 Task: Create a sub task Release to Production / Go Live for the task  Develop a new online tool for online product reviews in the project AutoFlow , assign it to team member softage.4@softage.net and update the status of the sub task to  Completed , set the priority of the sub task to High
Action: Mouse moved to (545, 254)
Screenshot: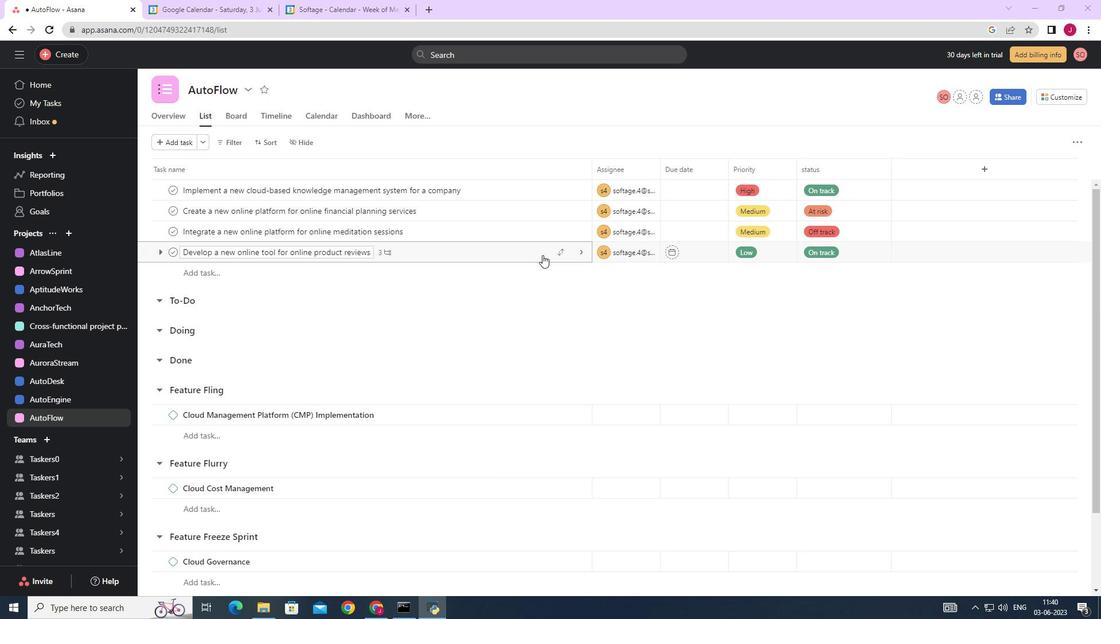 
Action: Mouse pressed left at (545, 254)
Screenshot: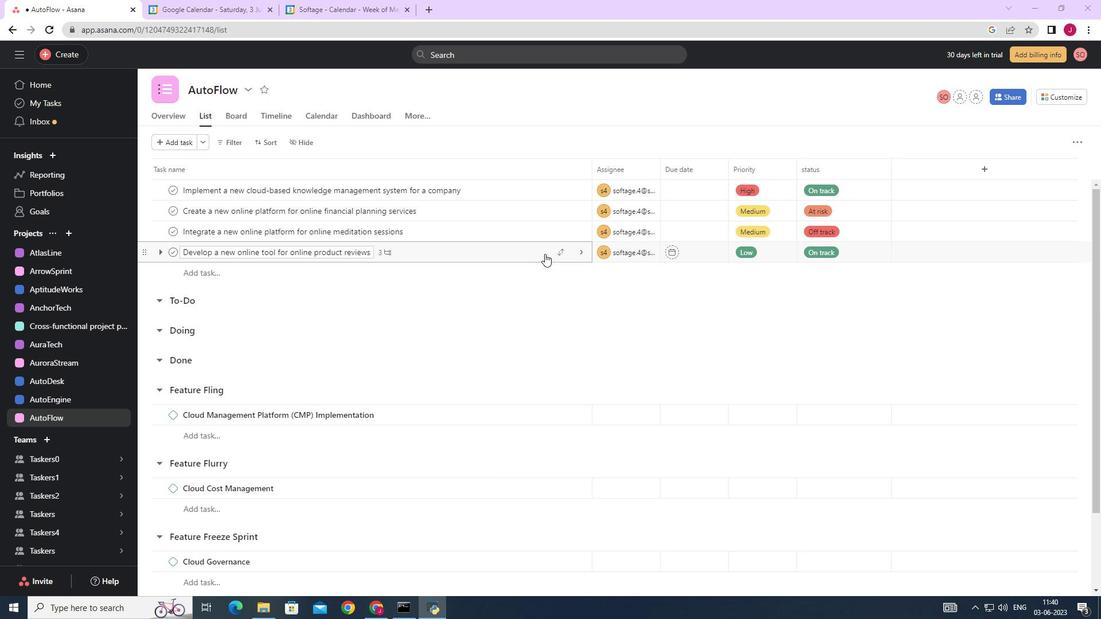 
Action: Mouse moved to (1010, 447)
Screenshot: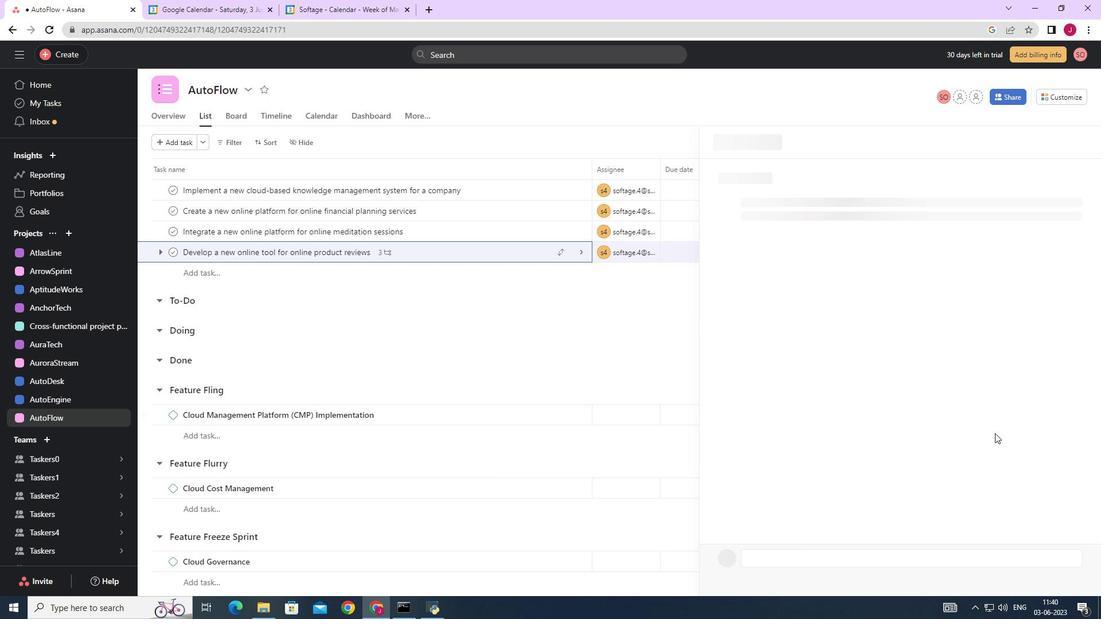 
Action: Mouse scrolled (1010, 446) with delta (0, 0)
Screenshot: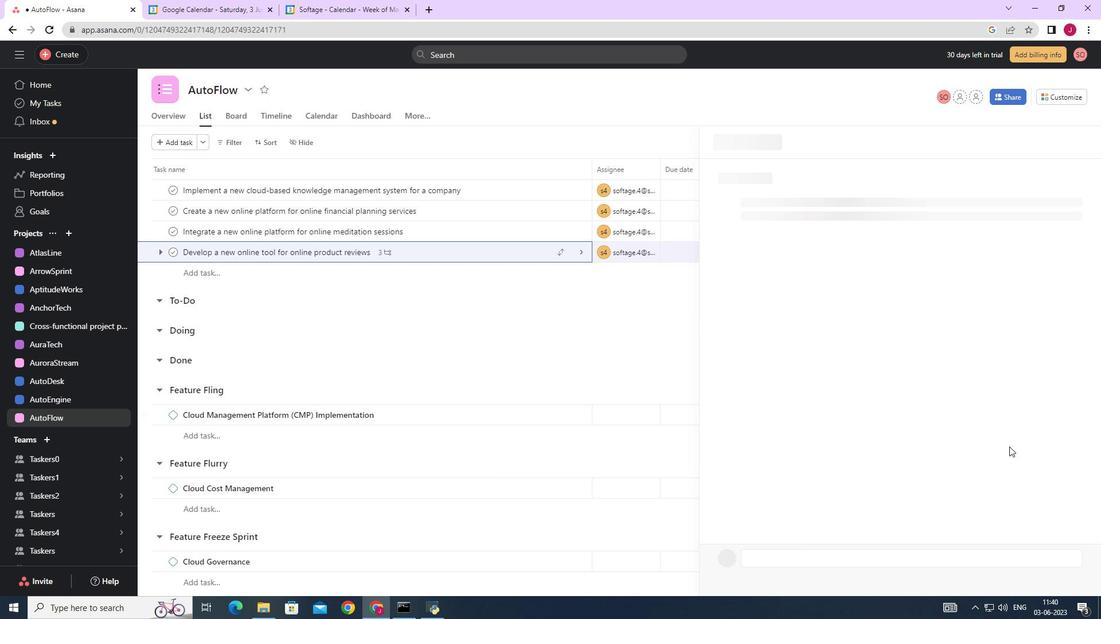 
Action: Mouse scrolled (1010, 446) with delta (0, 0)
Screenshot: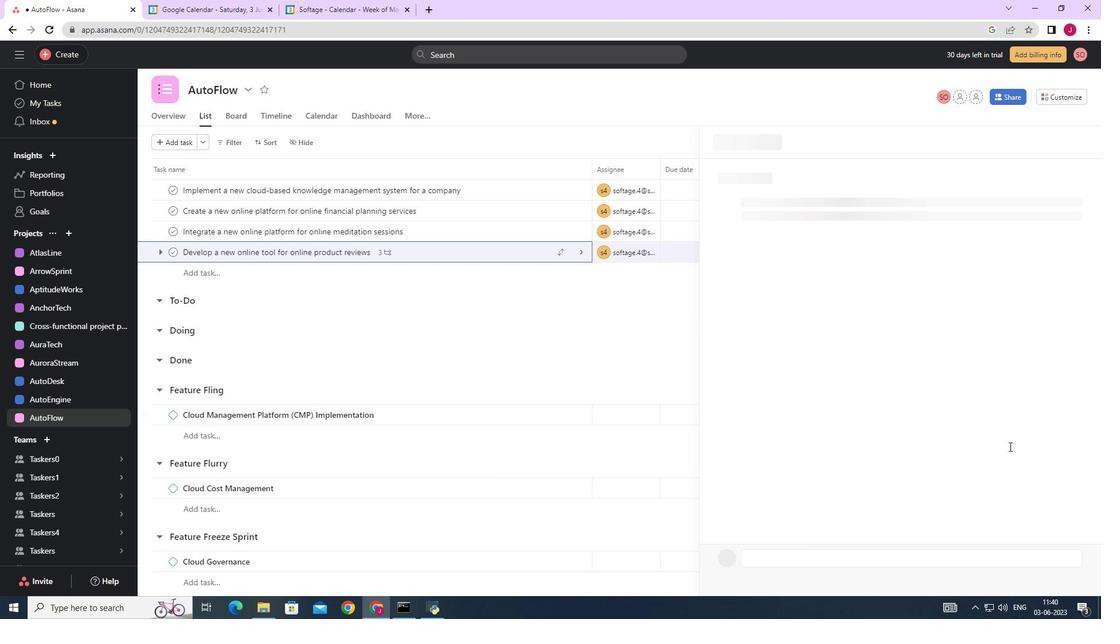 
Action: Mouse scrolled (1010, 446) with delta (0, 0)
Screenshot: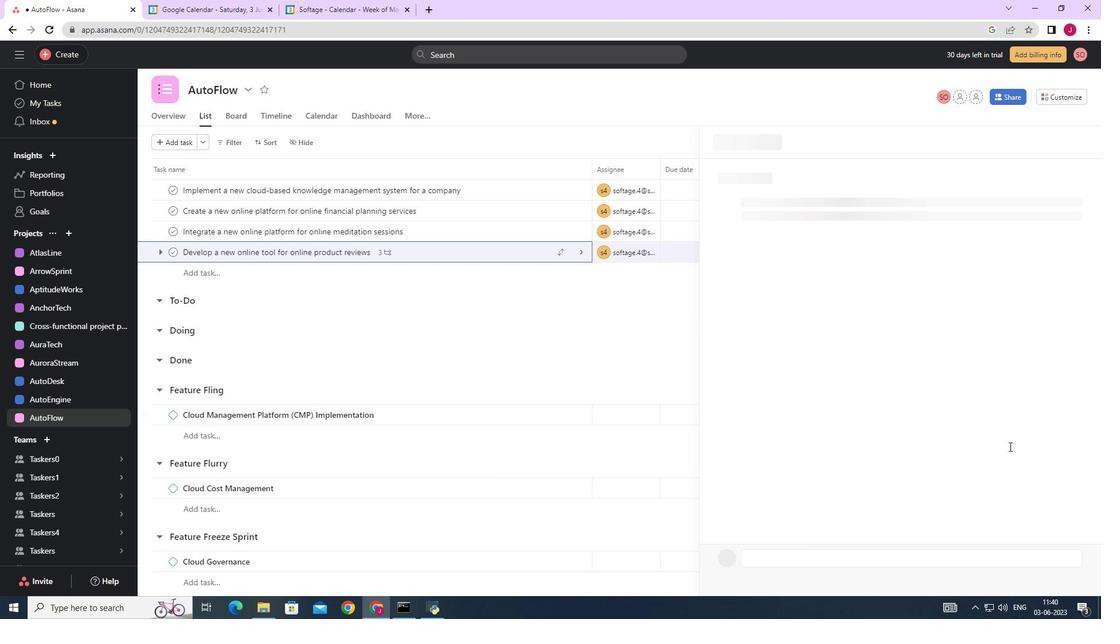 
Action: Mouse scrolled (1010, 446) with delta (0, 0)
Screenshot: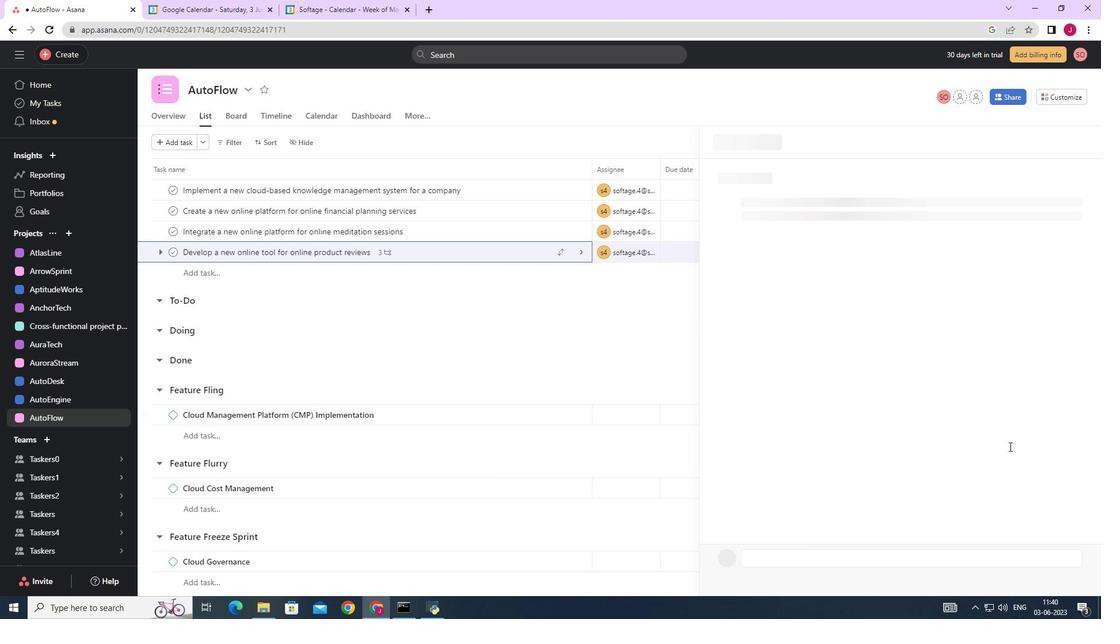 
Action: Mouse scrolled (1010, 446) with delta (0, 0)
Screenshot: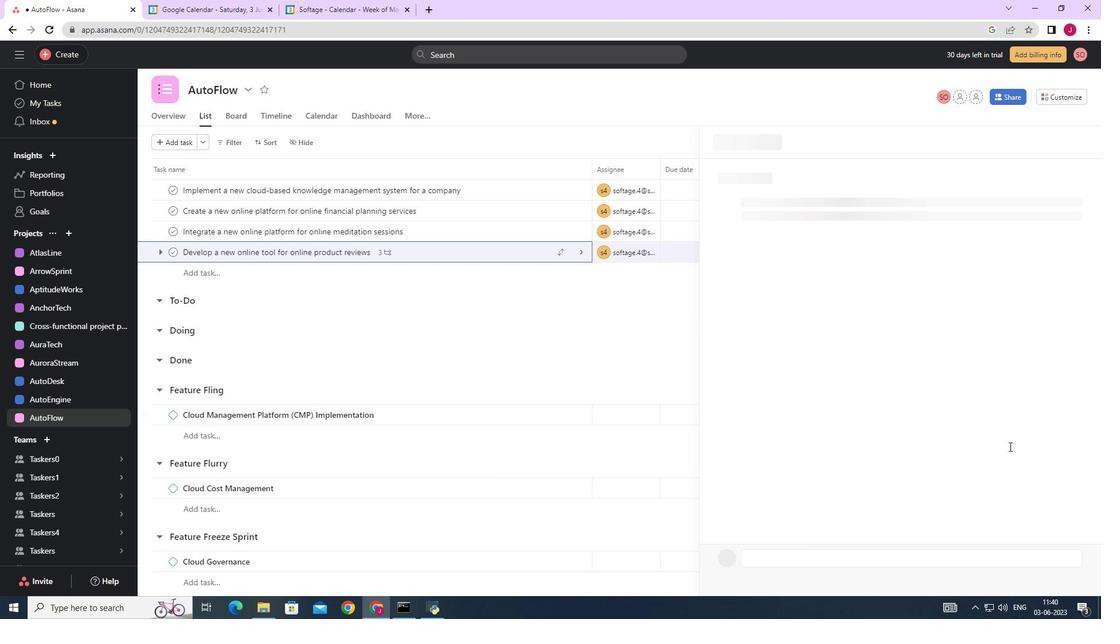 
Action: Mouse scrolled (1010, 446) with delta (0, 0)
Screenshot: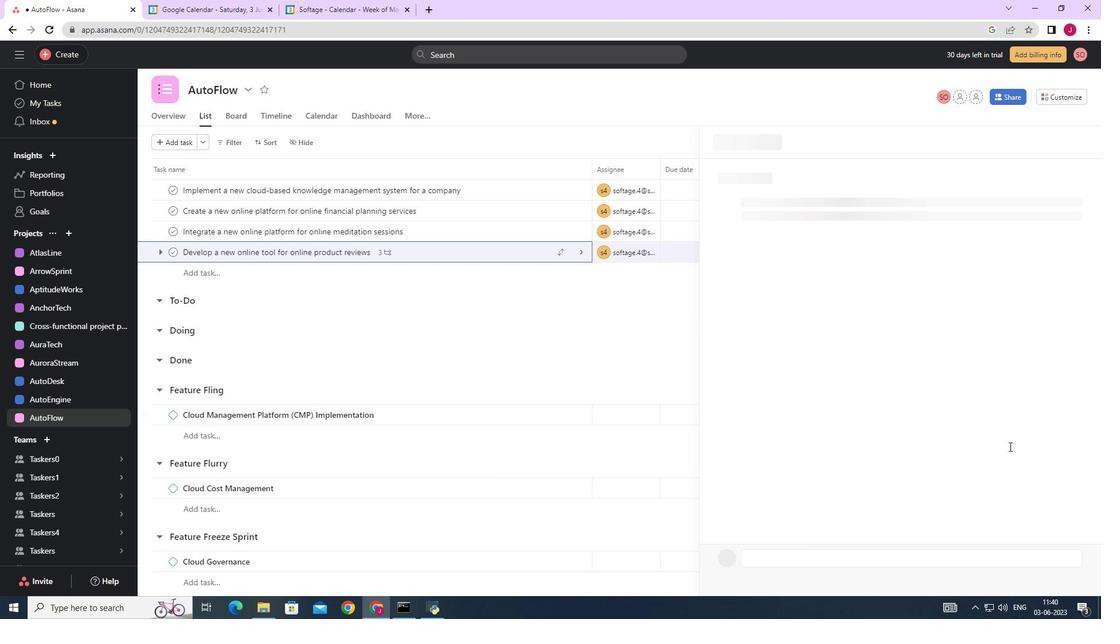 
Action: Mouse moved to (755, 416)
Screenshot: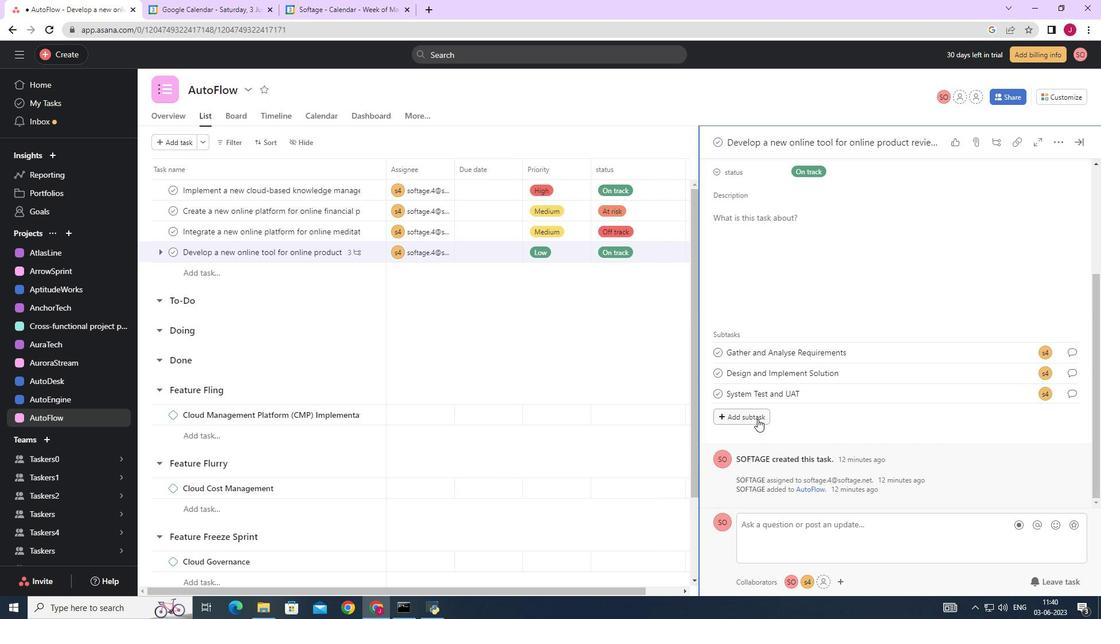 
Action: Mouse pressed left at (755, 416)
Screenshot: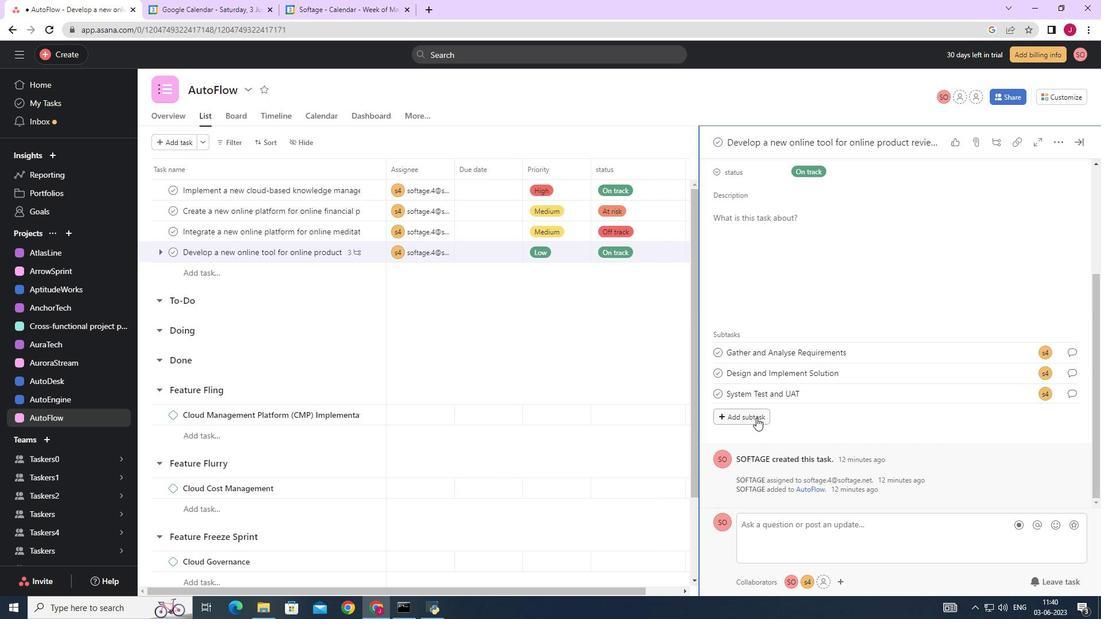 
Action: Key pressed <Key.caps_lock><Key.caps_lock>r<Key.caps_lock>ELEASE<Key.space>TO<Key.space><Key.caps_lock>p<Key.caps_lock>RODUCTION<Key.space>/<Key.space><Key.caps_lock>g<Key.caps_lock>O<Key.space><Key.caps_lock>l<Key.caps_lock>IVE
Screenshot: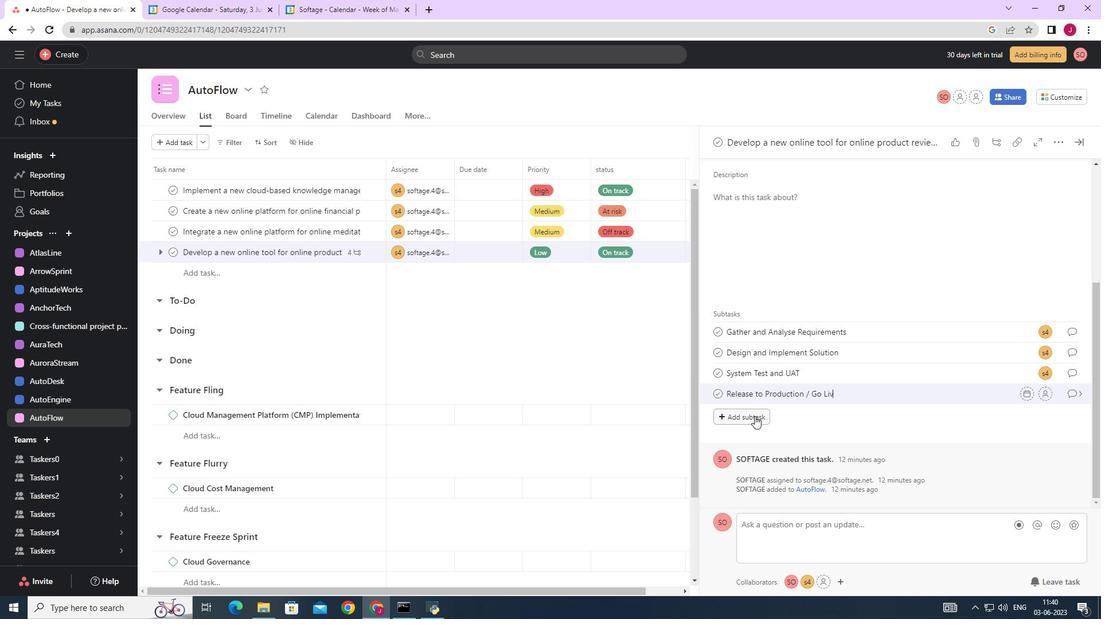 
Action: Mouse moved to (1043, 393)
Screenshot: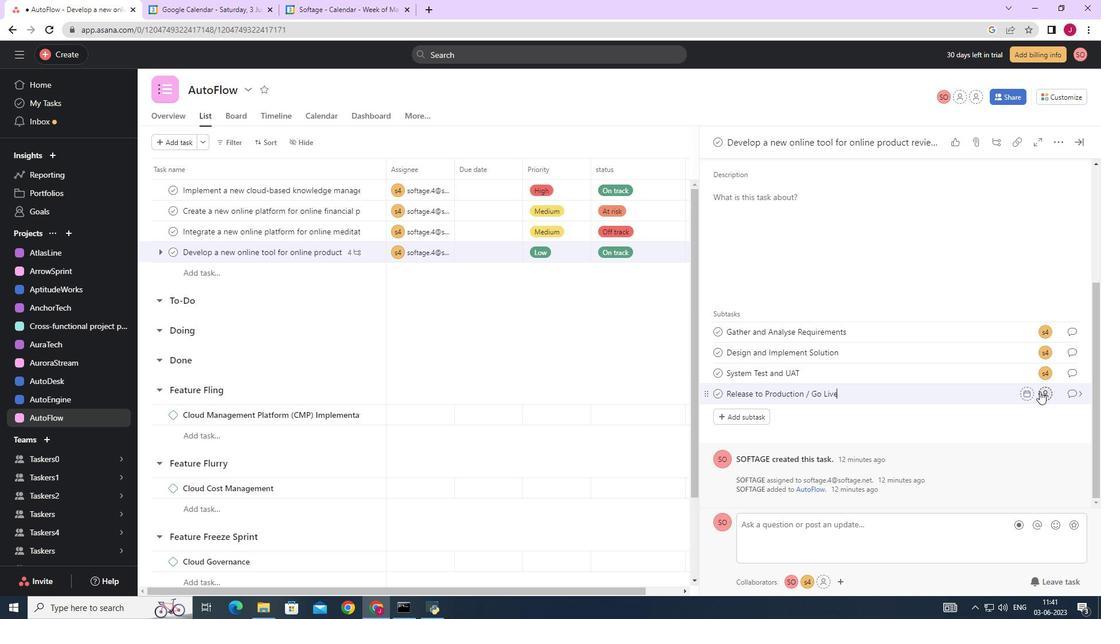
Action: Mouse pressed left at (1043, 393)
Screenshot: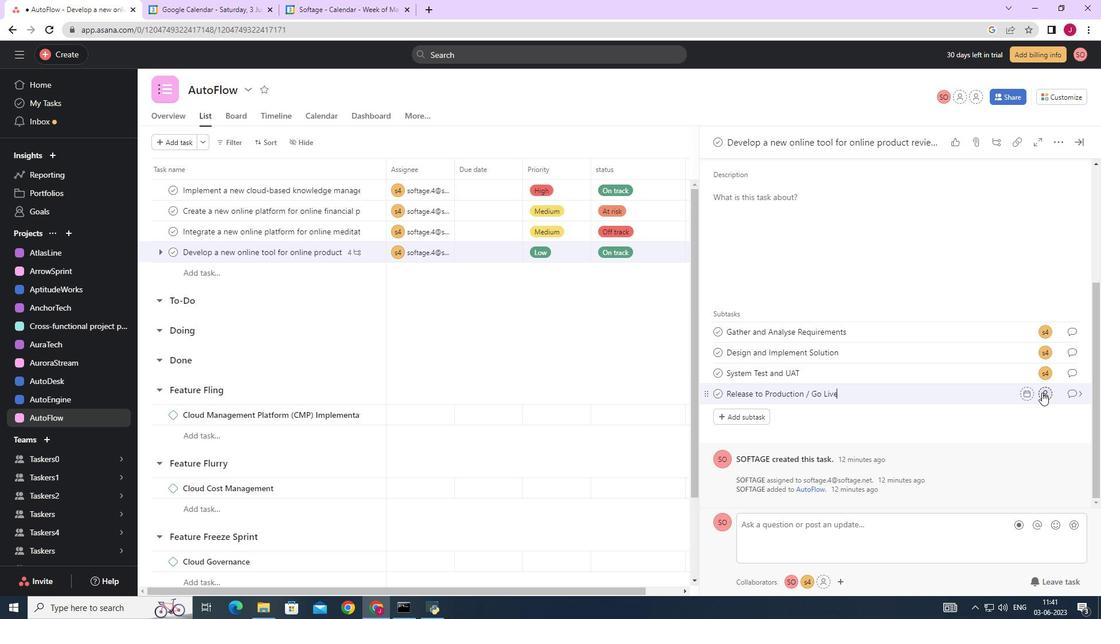 
Action: Mouse moved to (883, 445)
Screenshot: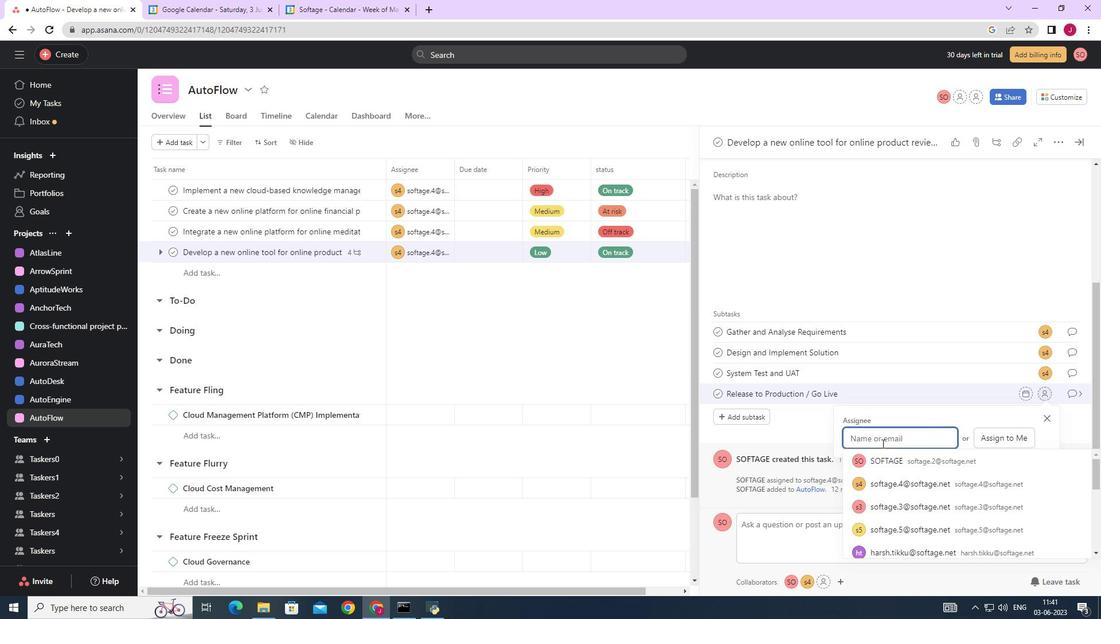 
Action: Key pressed SOFTAGE.4
Screenshot: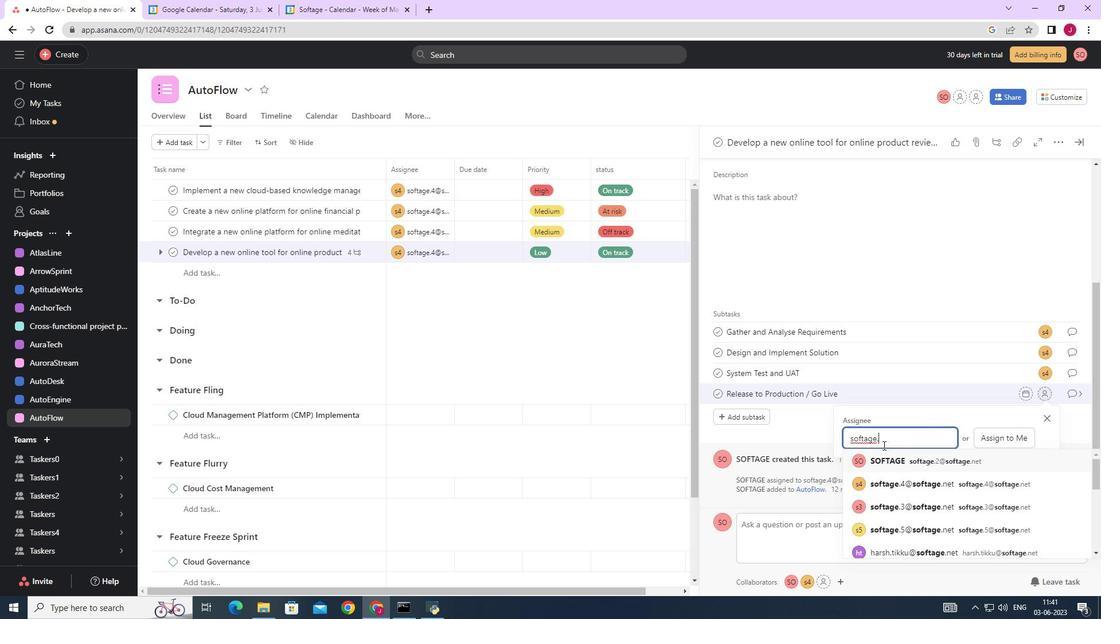 
Action: Mouse moved to (917, 460)
Screenshot: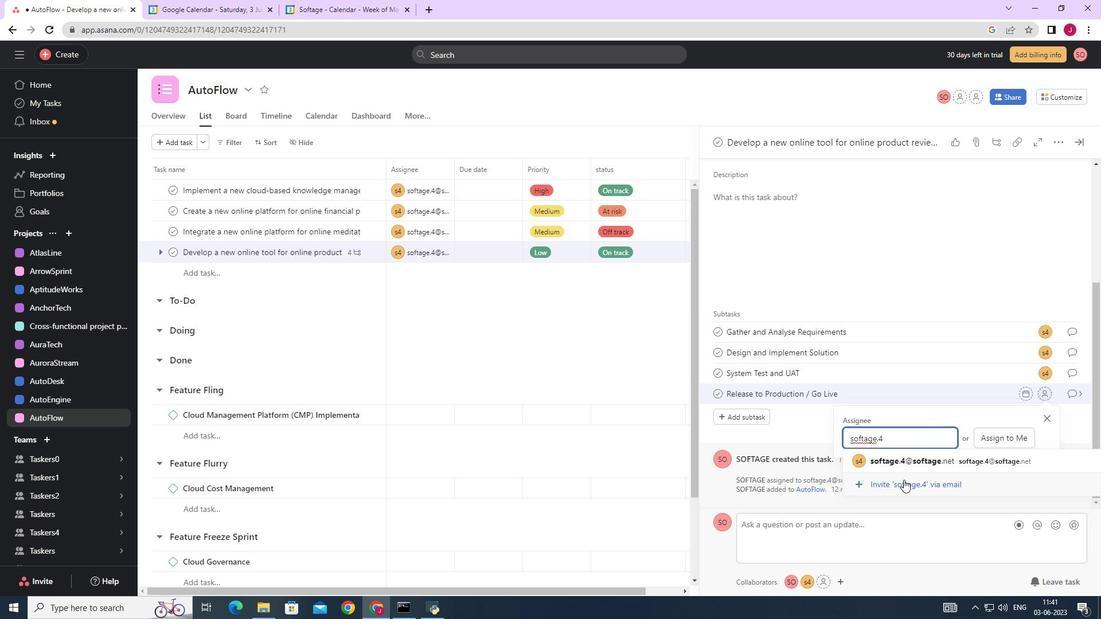 
Action: Mouse pressed left at (917, 460)
Screenshot: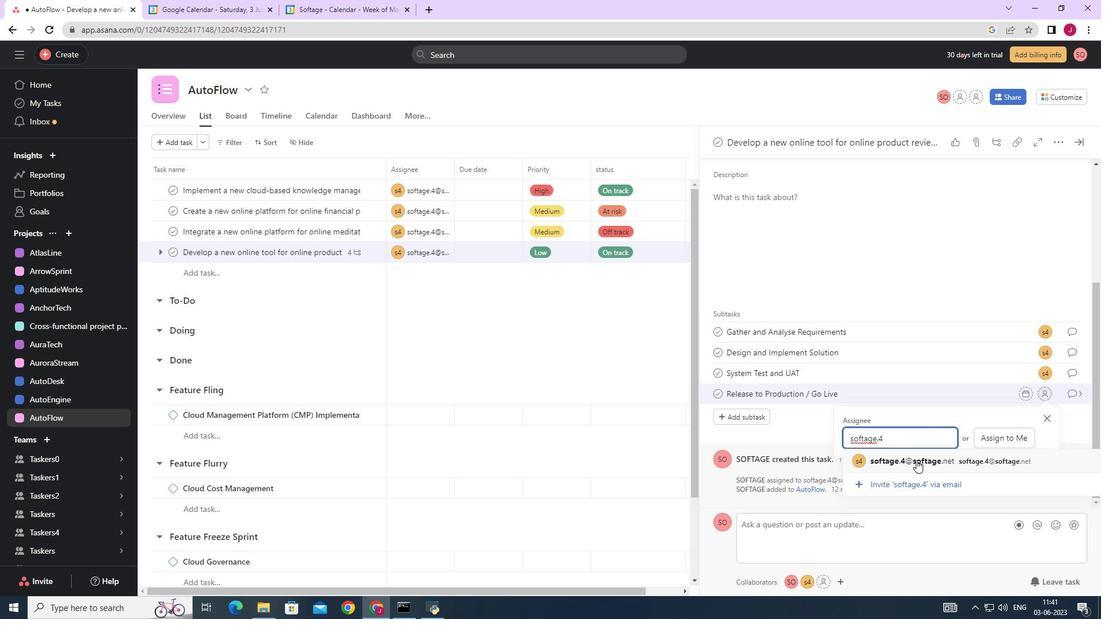 
Action: Mouse moved to (1071, 397)
Screenshot: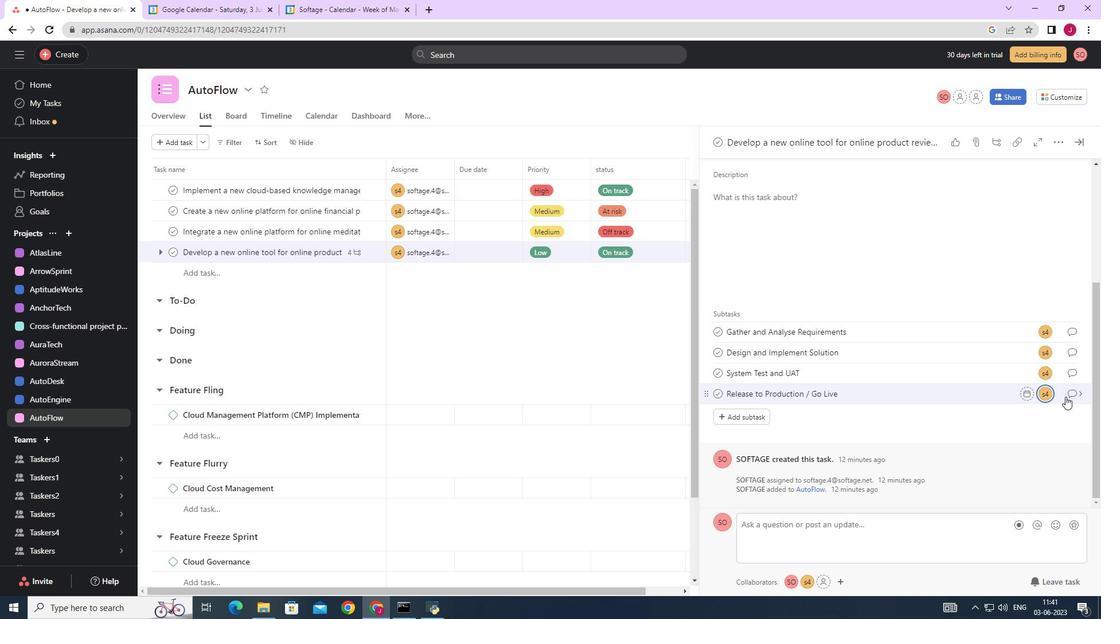 
Action: Mouse pressed left at (1071, 397)
Screenshot: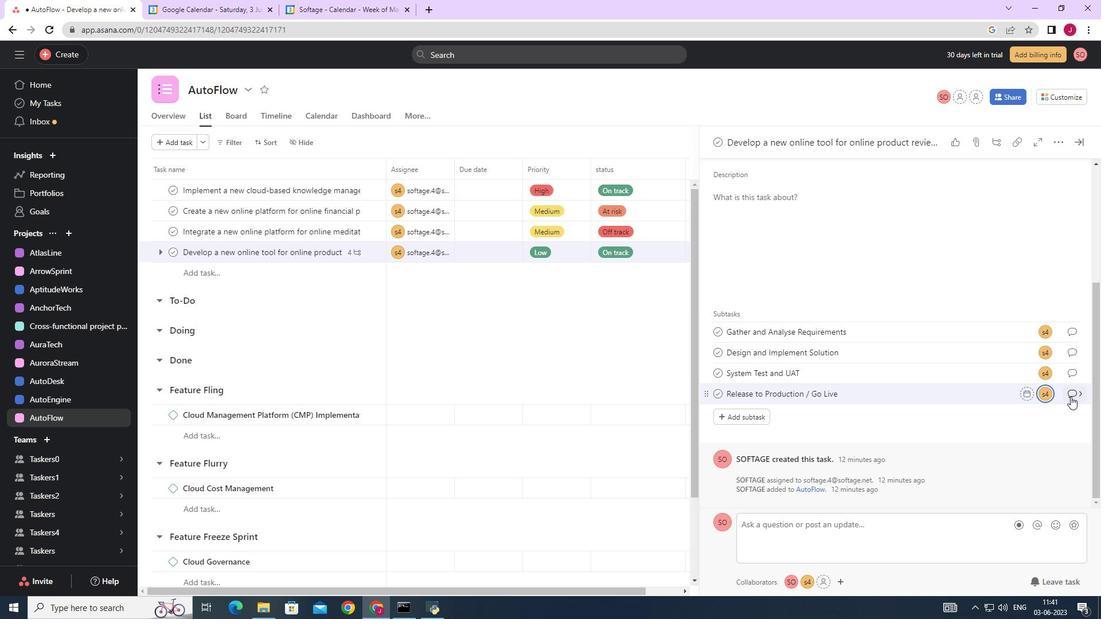 
Action: Mouse moved to (766, 301)
Screenshot: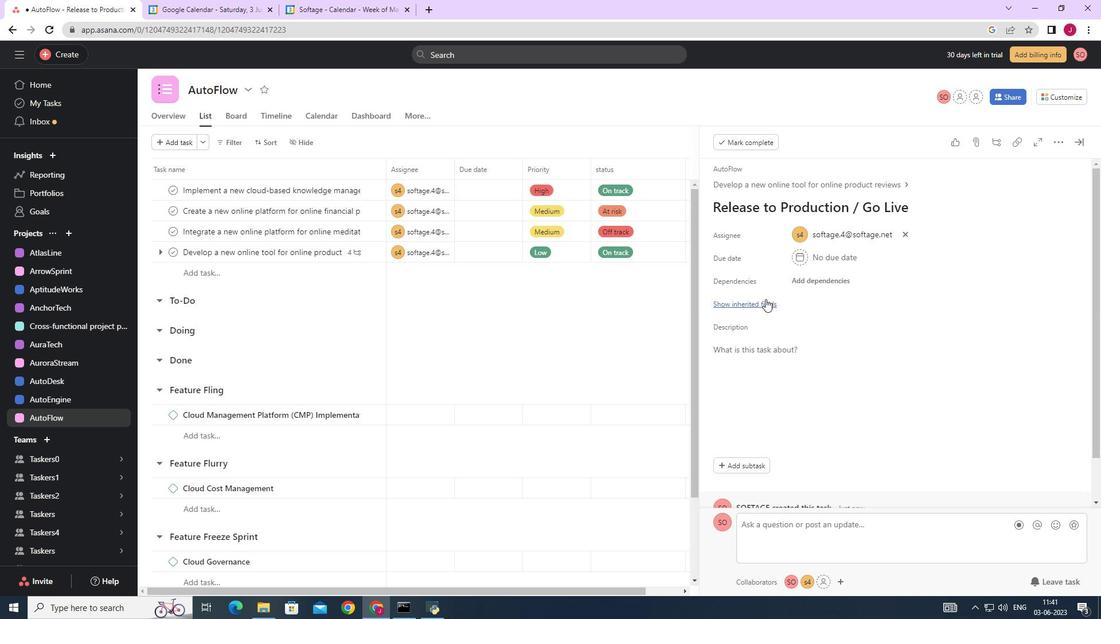 
Action: Mouse pressed left at (766, 301)
Screenshot: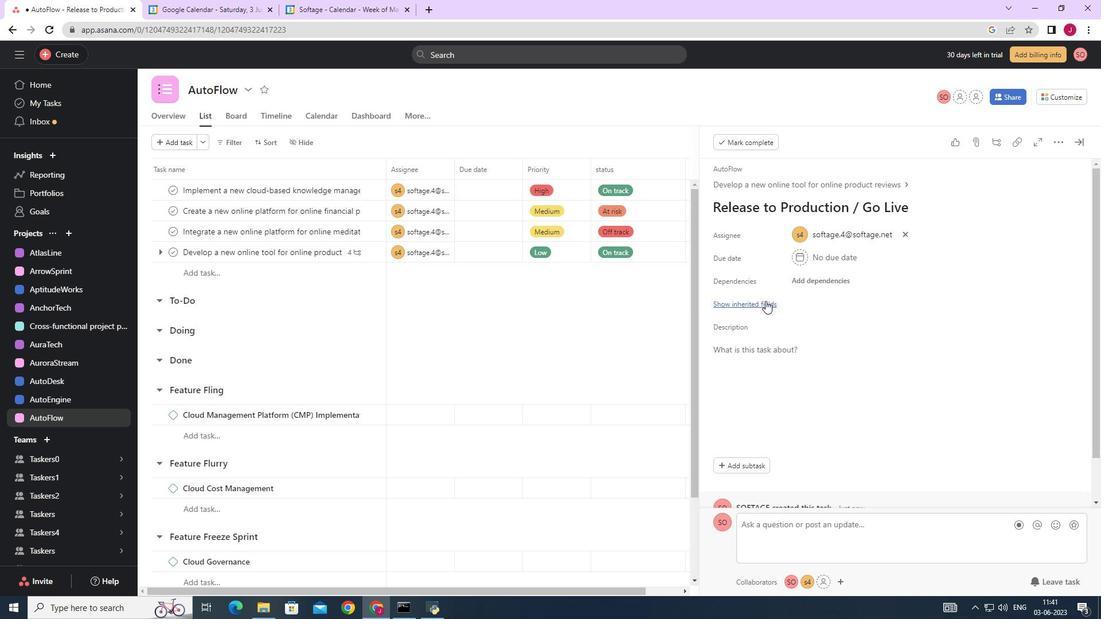 
Action: Mouse moved to (797, 321)
Screenshot: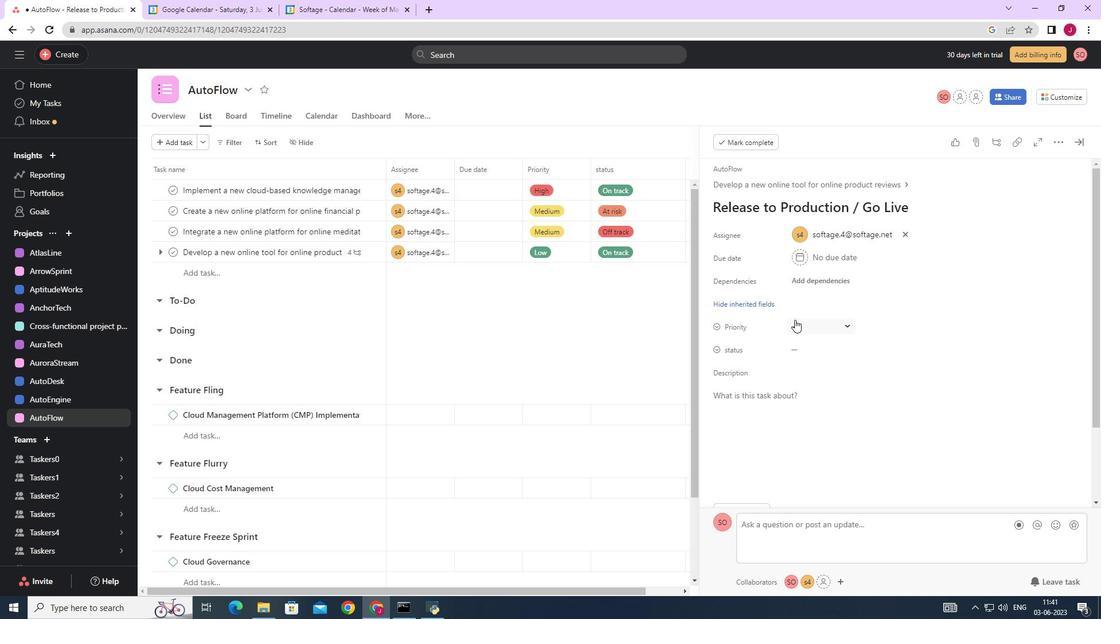 
Action: Mouse pressed left at (797, 321)
Screenshot: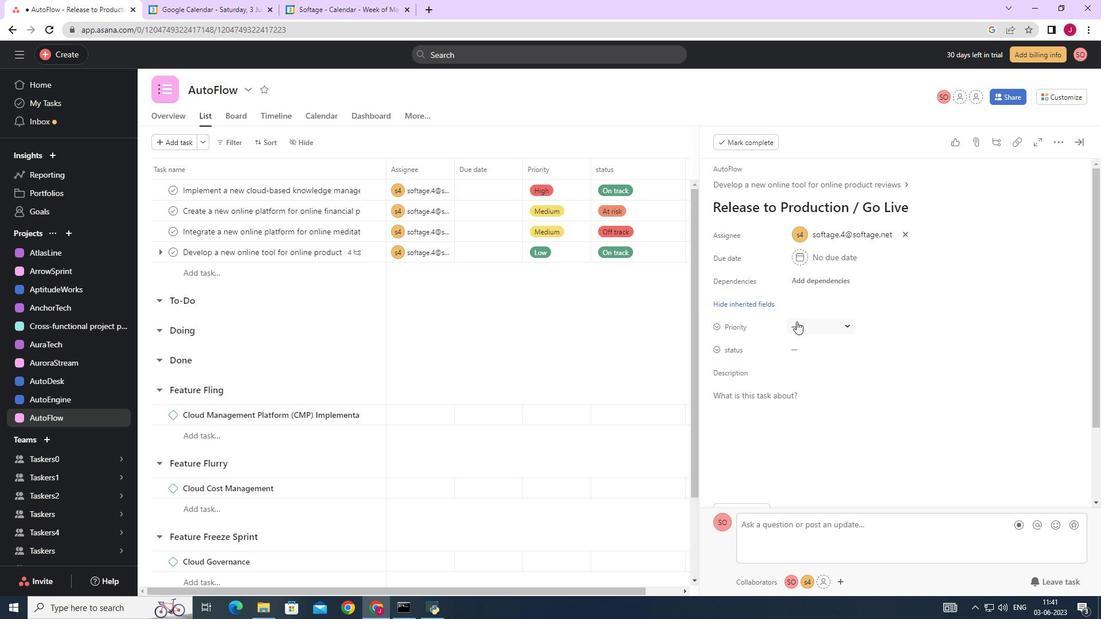 
Action: Mouse moved to (818, 361)
Screenshot: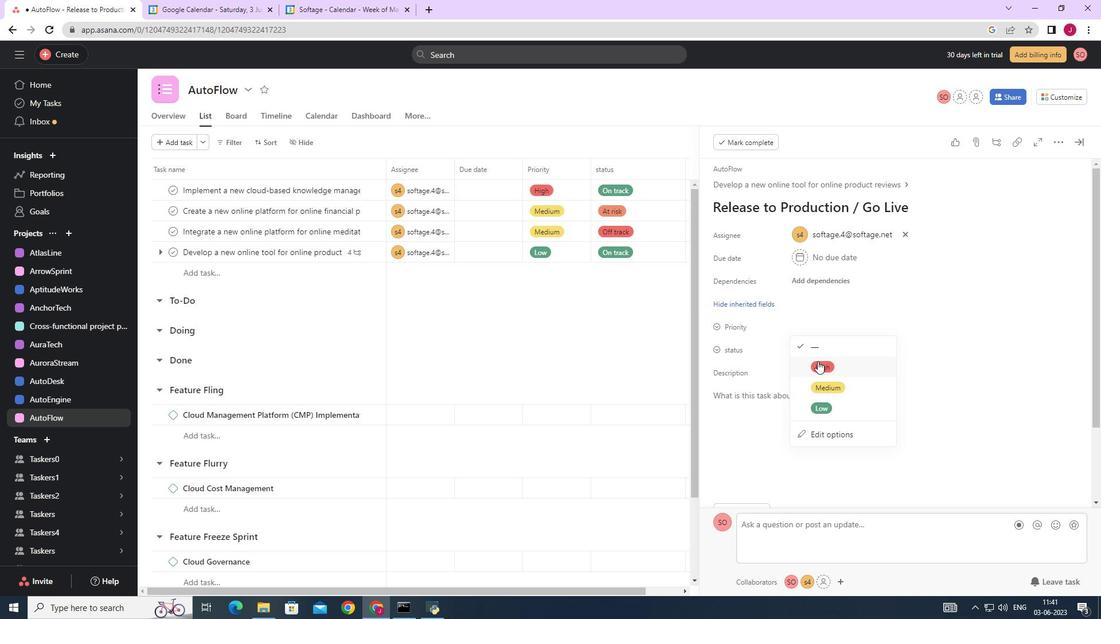 
Action: Mouse pressed left at (818, 361)
Screenshot: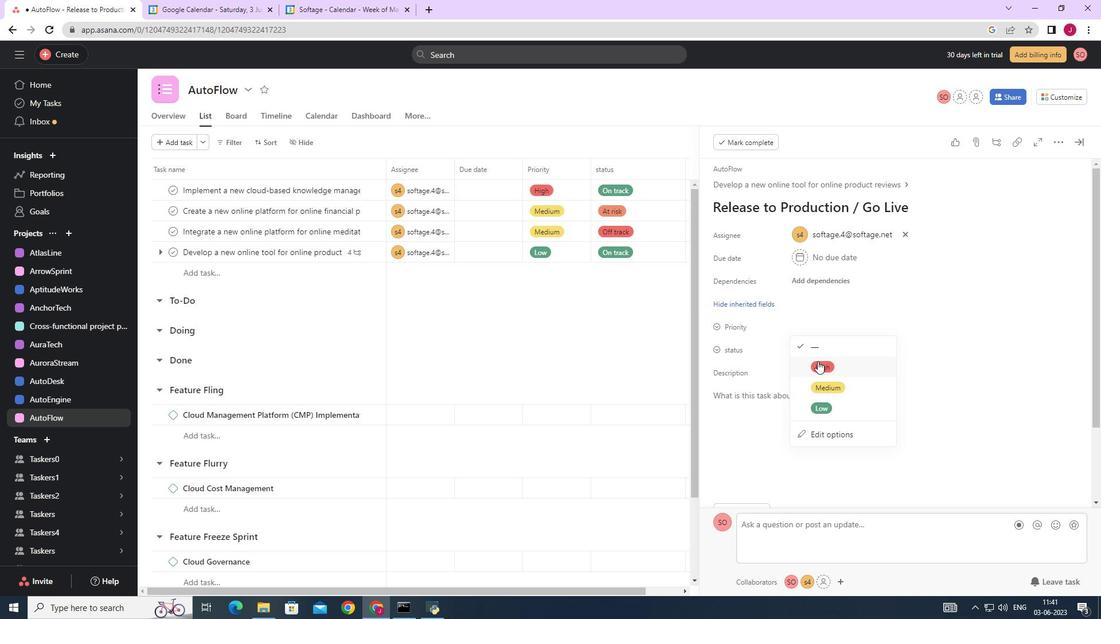 
Action: Mouse moved to (806, 348)
Screenshot: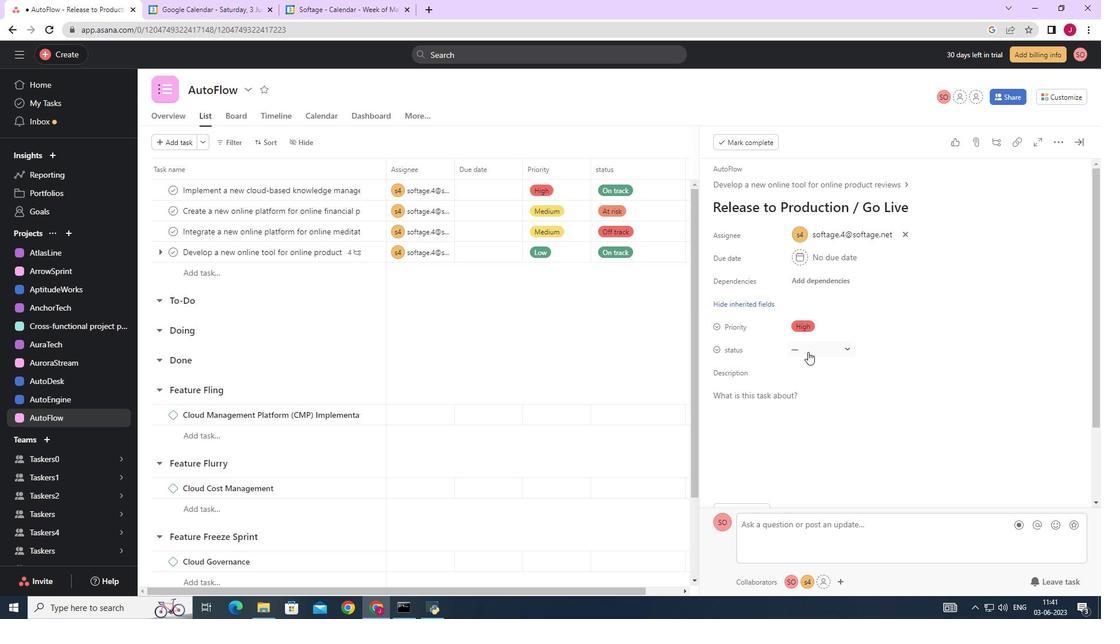 
Action: Mouse pressed left at (806, 348)
Screenshot: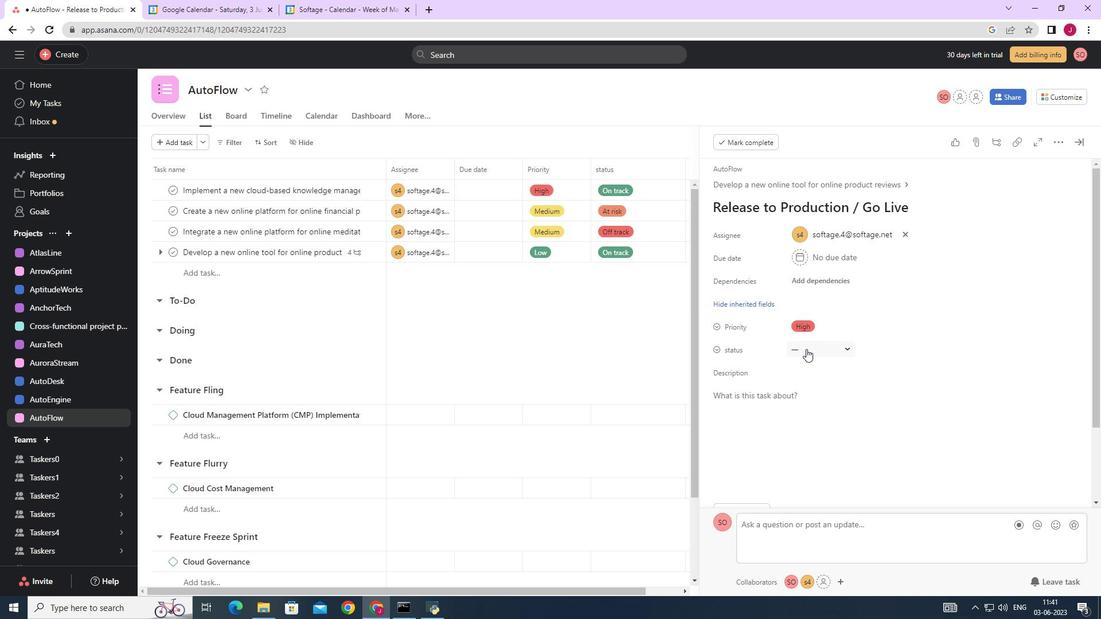 
Action: Mouse moved to (829, 455)
Screenshot: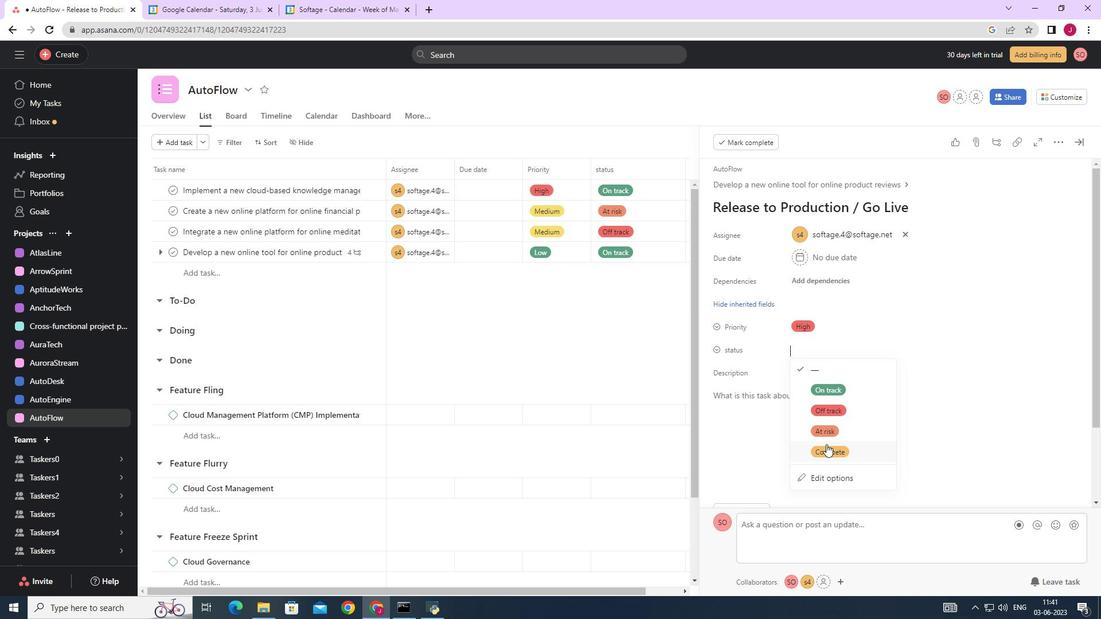 
Action: Mouse pressed left at (829, 455)
Screenshot: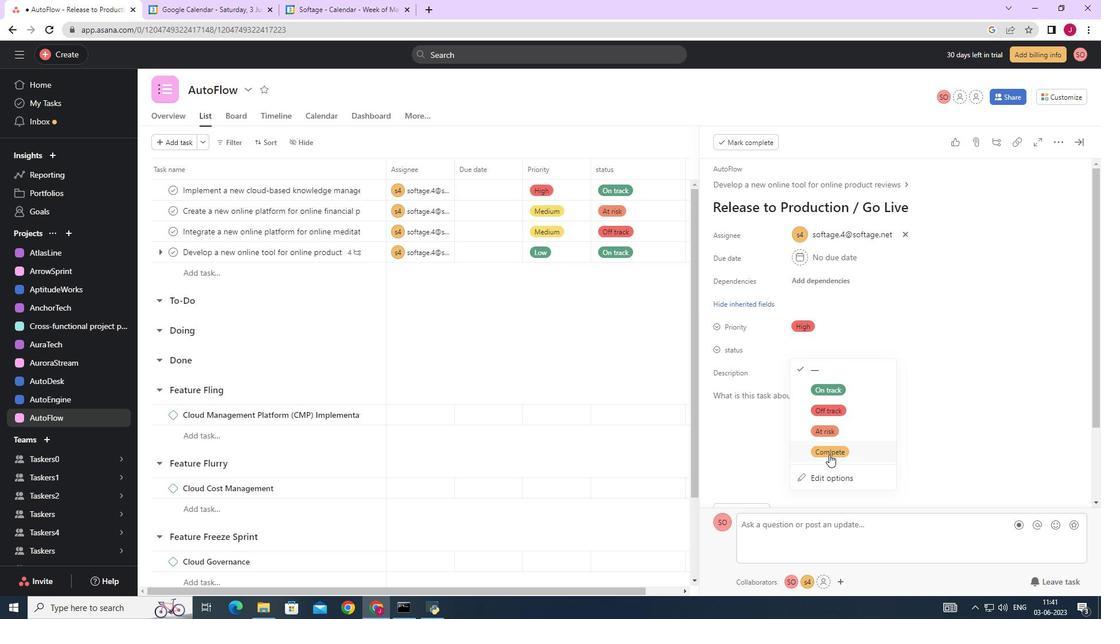 
Action: Mouse moved to (1082, 142)
Screenshot: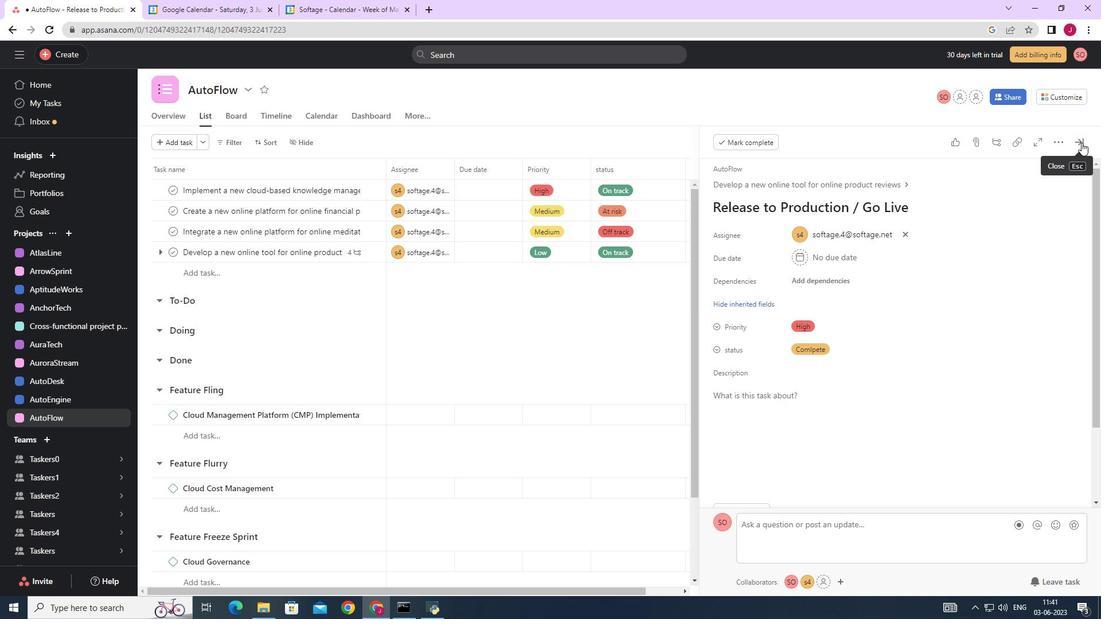 
Action: Mouse pressed left at (1082, 142)
Screenshot: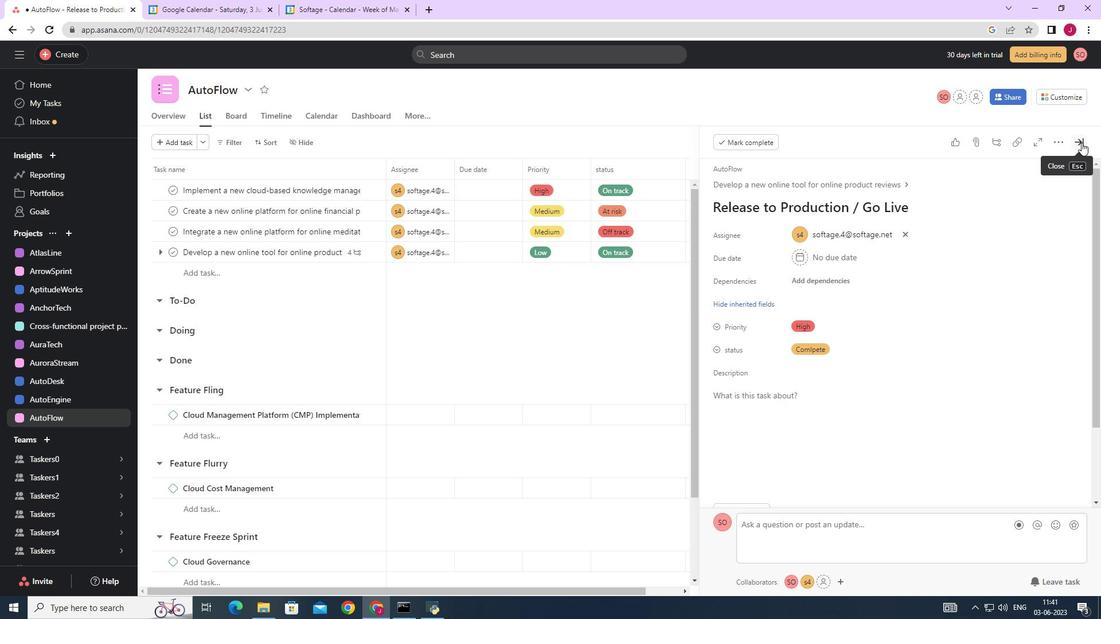 
Action: Mouse moved to (1058, 150)
Screenshot: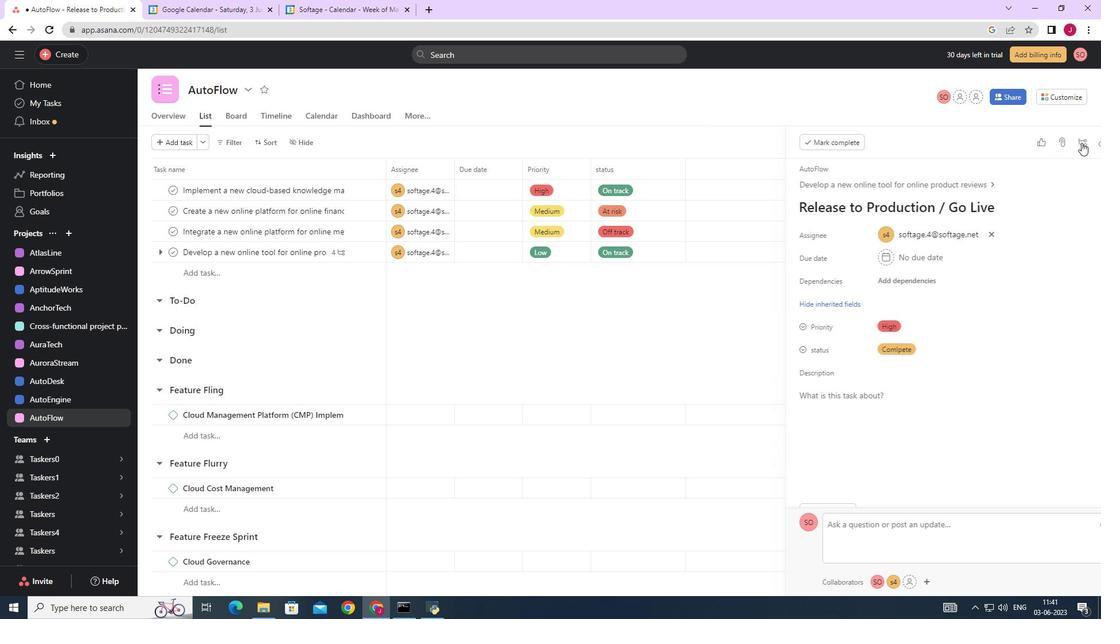 
